 Task: In the  document pitch.txt Use the tool word Count 'and display word count while typing'. Find the word using Dictionary 'appreciation'. Below name insert the link: in.linkedin.com
Action: Mouse moved to (231, 339)
Screenshot: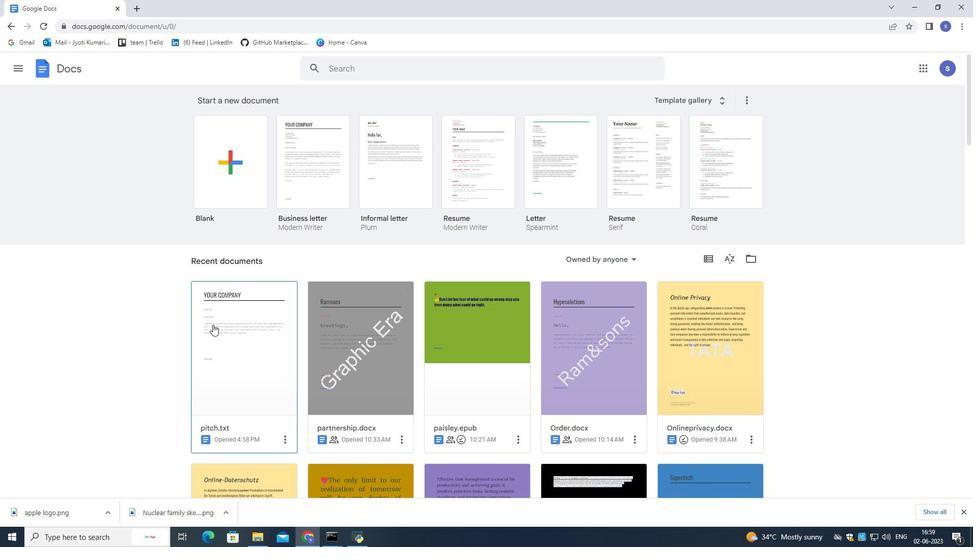 
Action: Mouse pressed left at (231, 339)
Screenshot: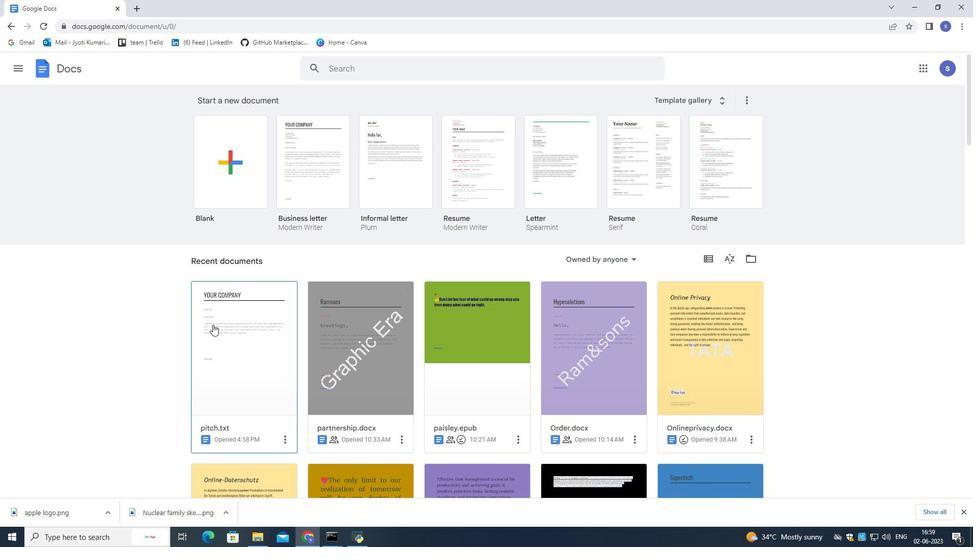 
Action: Mouse moved to (232, 339)
Screenshot: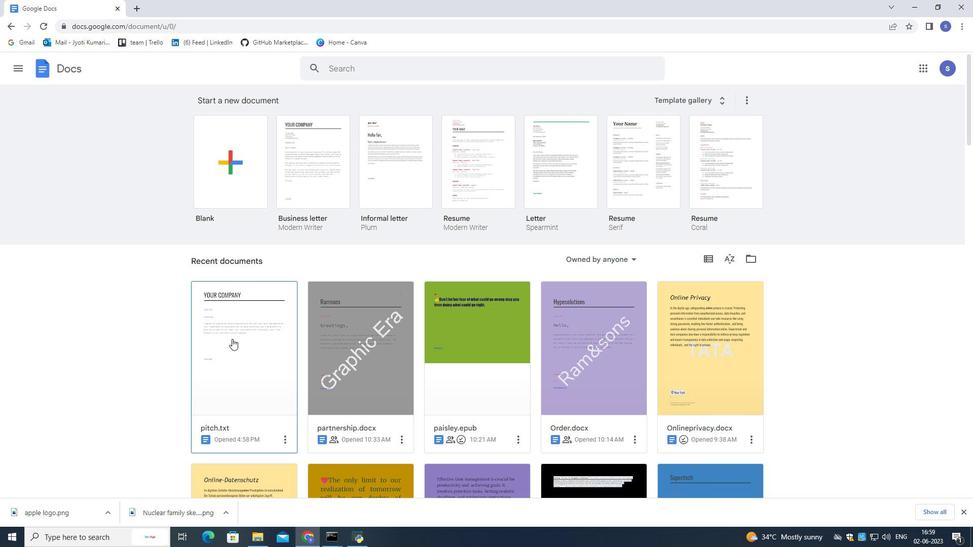 
Action: Mouse pressed left at (232, 339)
Screenshot: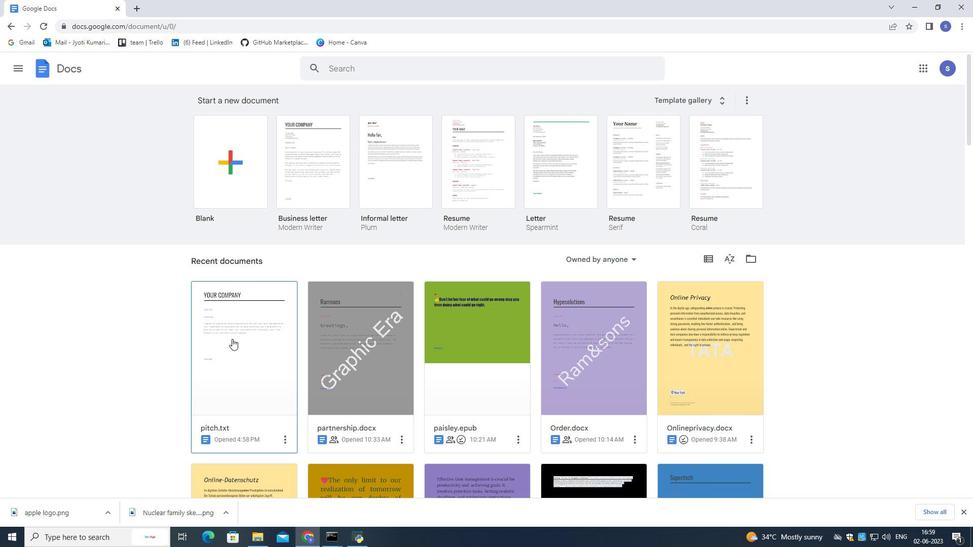 
Action: Mouse moved to (160, 76)
Screenshot: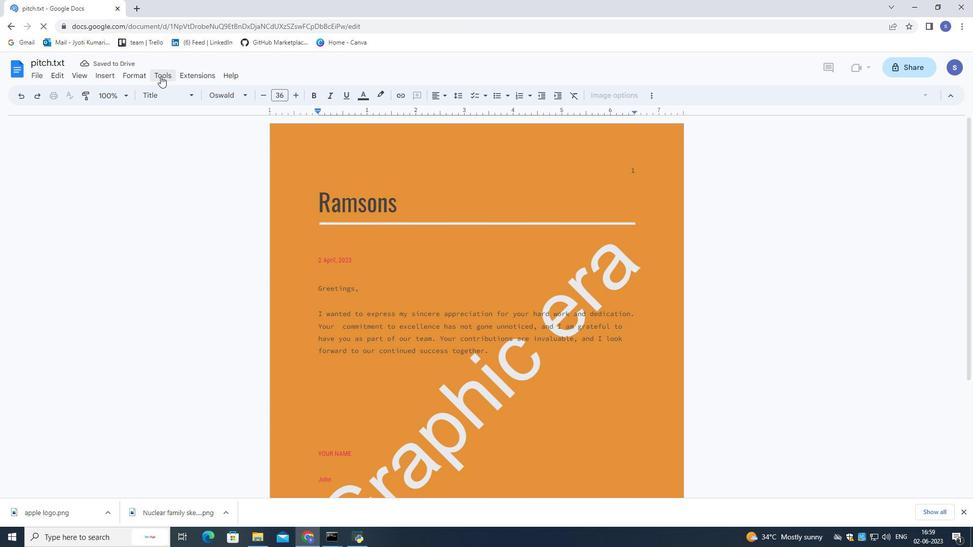 
Action: Mouse pressed left at (160, 76)
Screenshot: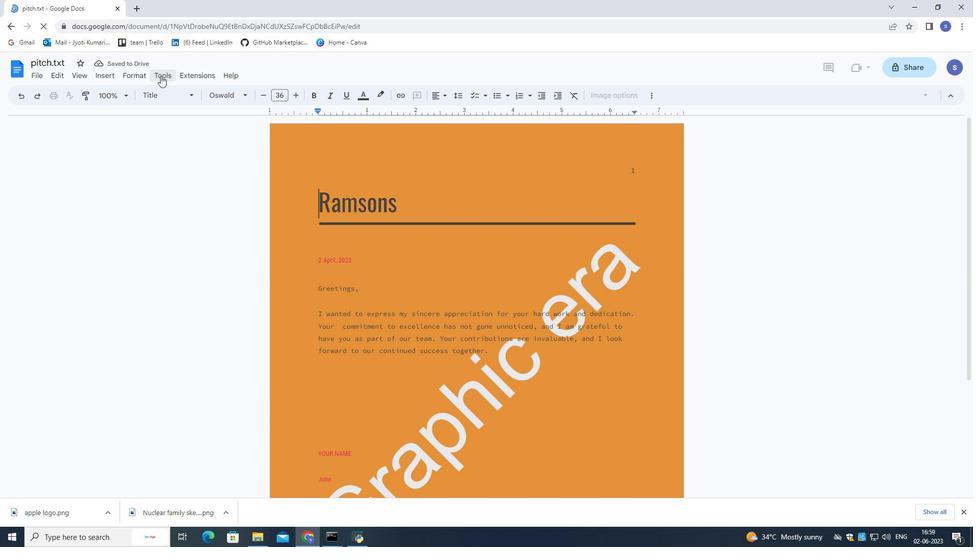 
Action: Mouse moved to (167, 106)
Screenshot: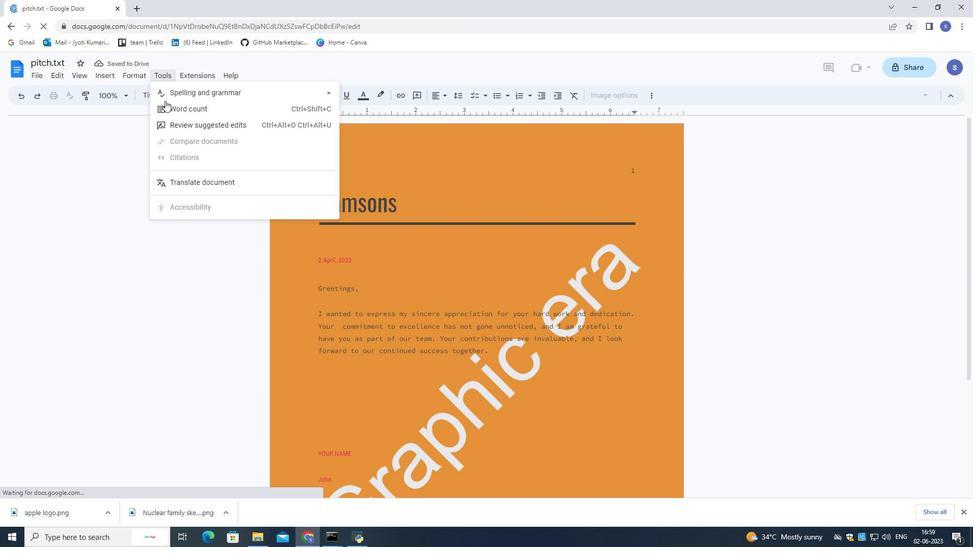 
Action: Mouse pressed left at (167, 106)
Screenshot: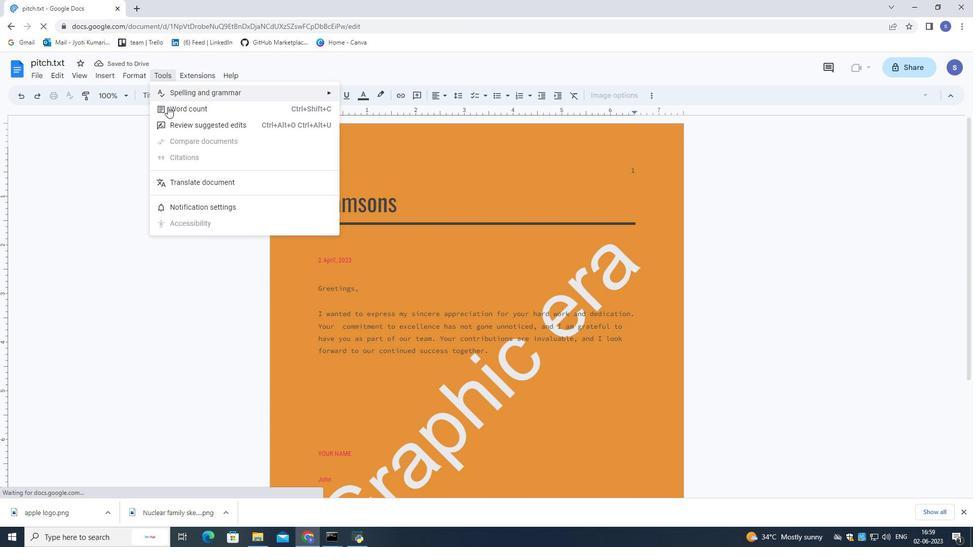 
Action: Mouse moved to (451, 317)
Screenshot: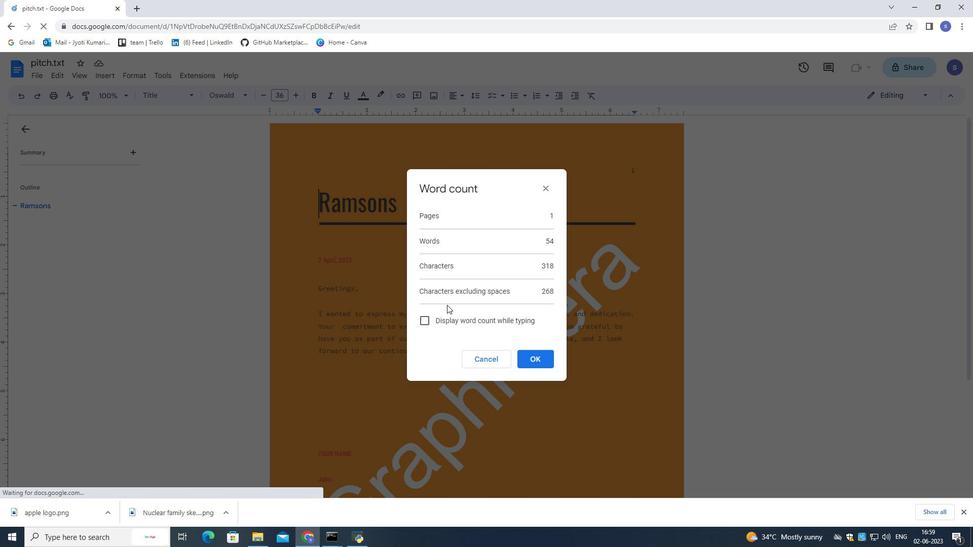 
Action: Mouse pressed left at (451, 317)
Screenshot: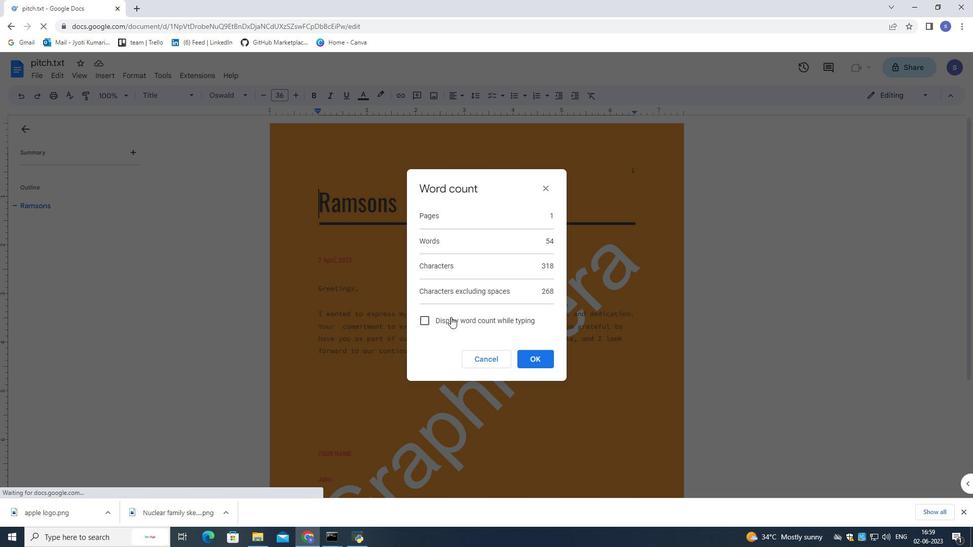 
Action: Mouse moved to (541, 358)
Screenshot: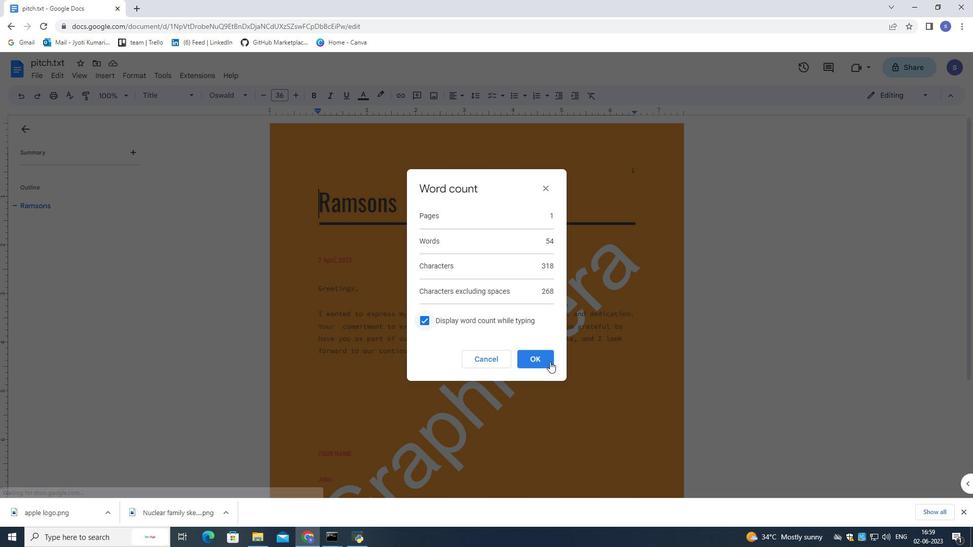 
Action: Mouse pressed left at (541, 358)
Screenshot: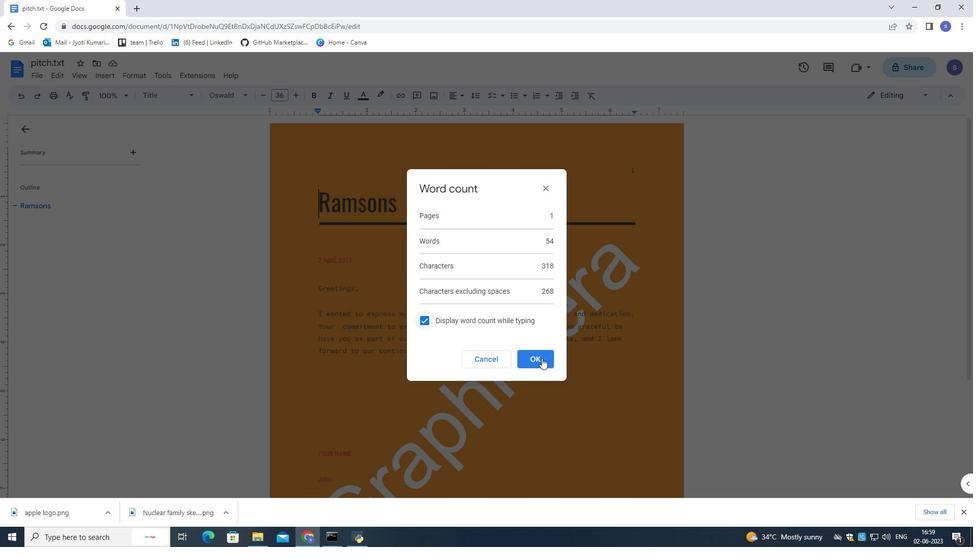 
Action: Mouse moved to (167, 72)
Screenshot: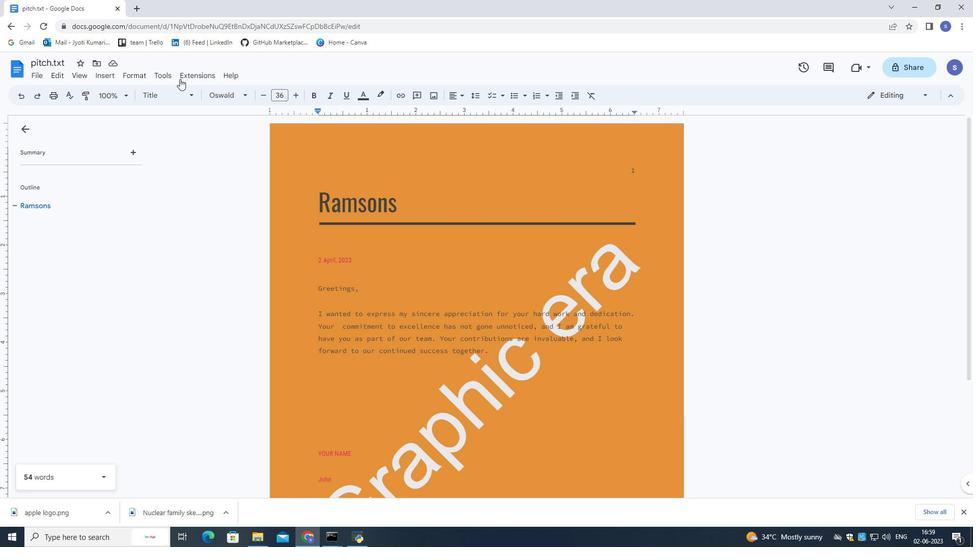 
Action: Mouse pressed left at (167, 72)
Screenshot: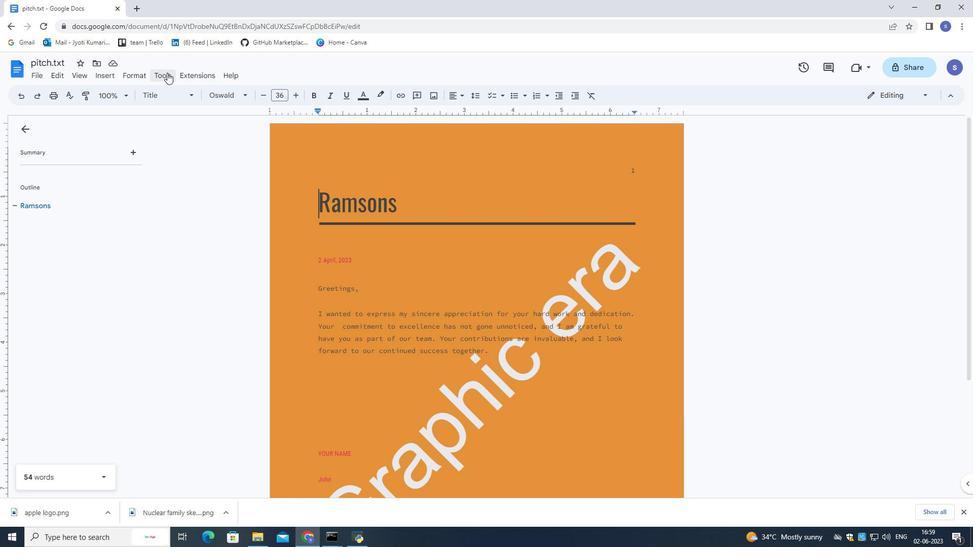 
Action: Mouse moved to (189, 204)
Screenshot: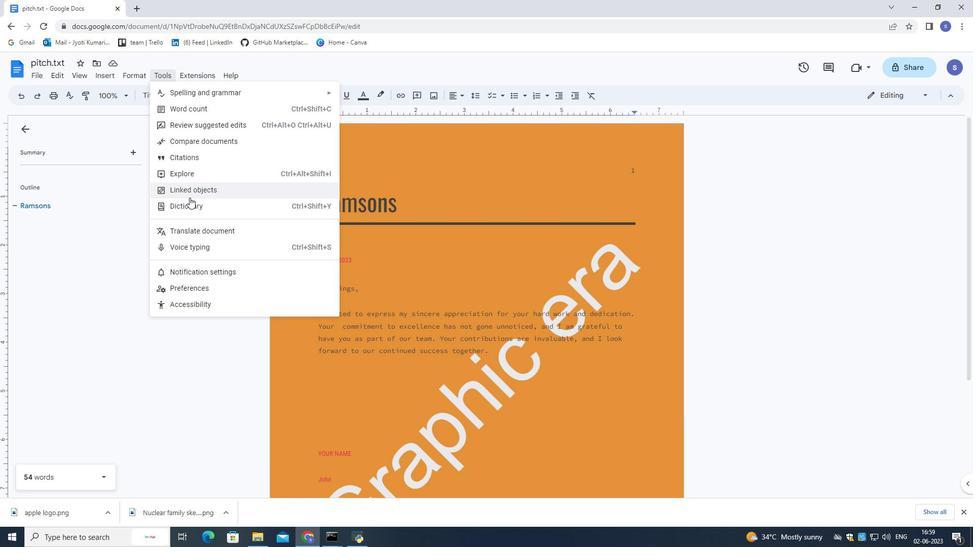 
Action: Mouse pressed left at (189, 204)
Screenshot: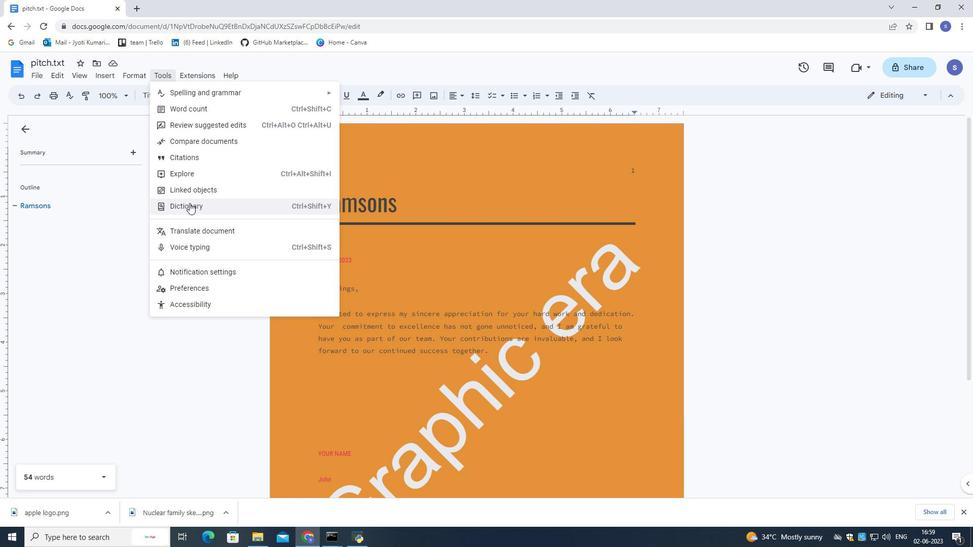 
Action: Mouse moved to (878, 125)
Screenshot: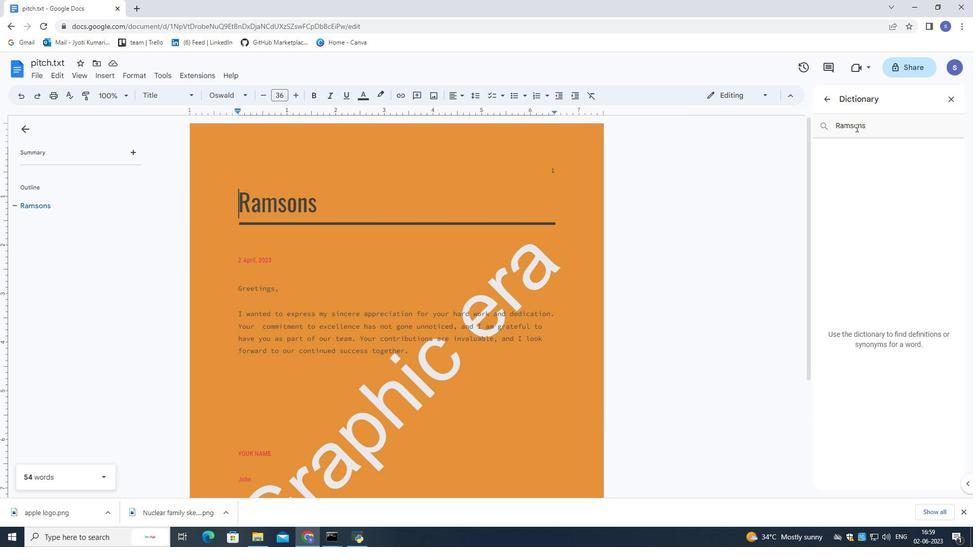 
Action: Mouse pressed left at (878, 125)
Screenshot: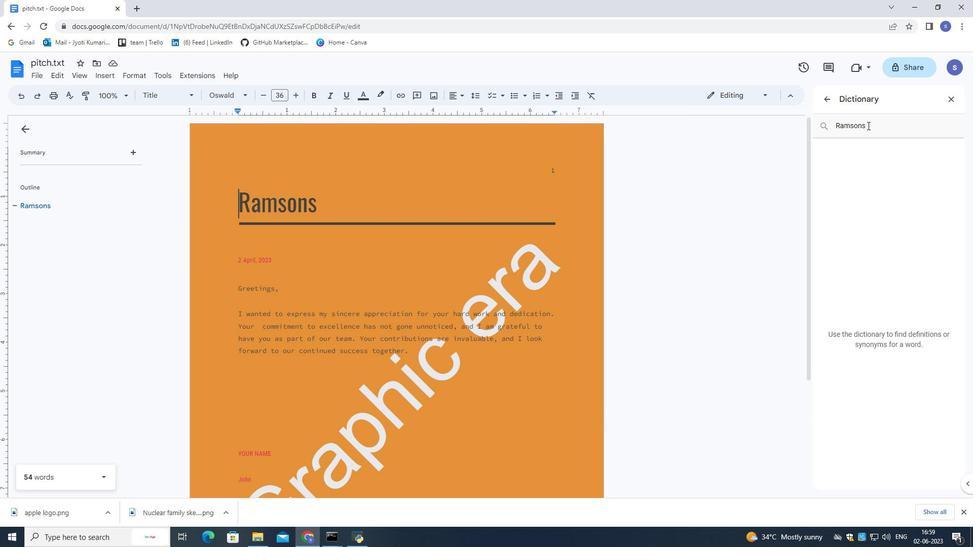 
Action: Mouse pressed left at (878, 125)
Screenshot: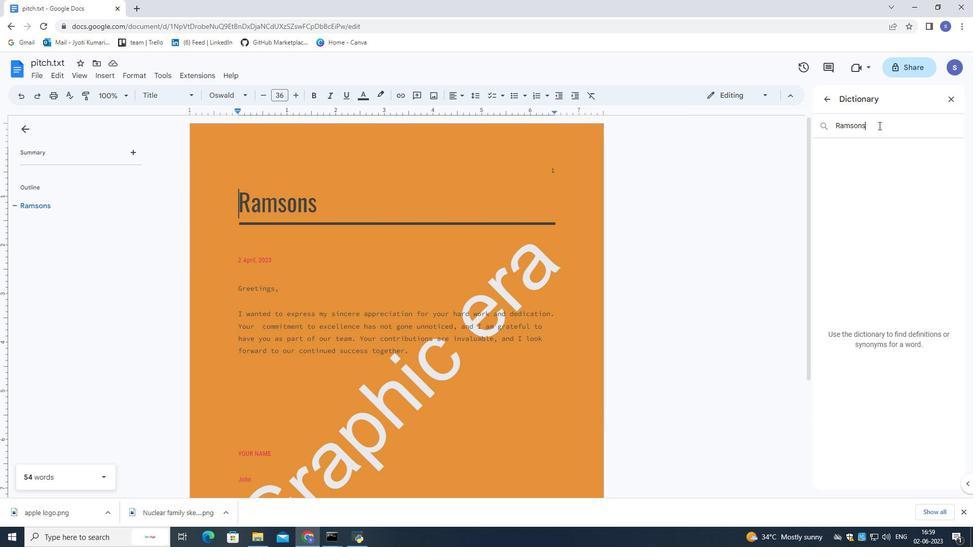 
Action: Mouse moved to (676, 60)
Screenshot: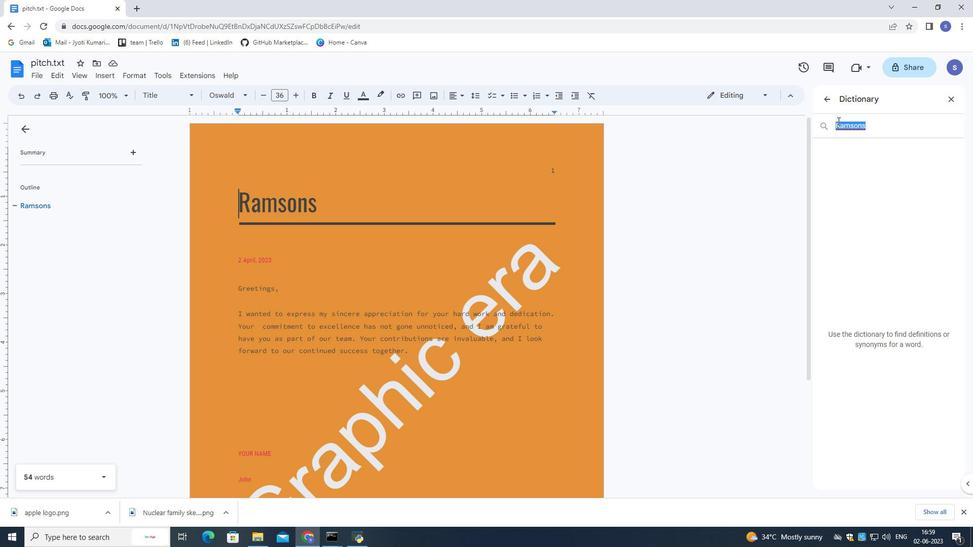 
Action: Key pressed appreciatin<Key.enter>
Screenshot: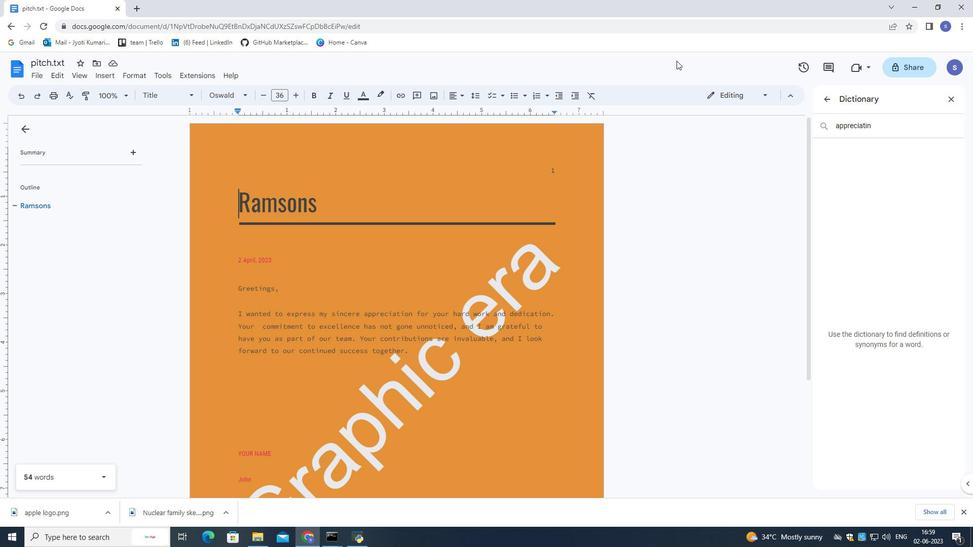 
Action: Mouse moved to (367, 342)
Screenshot: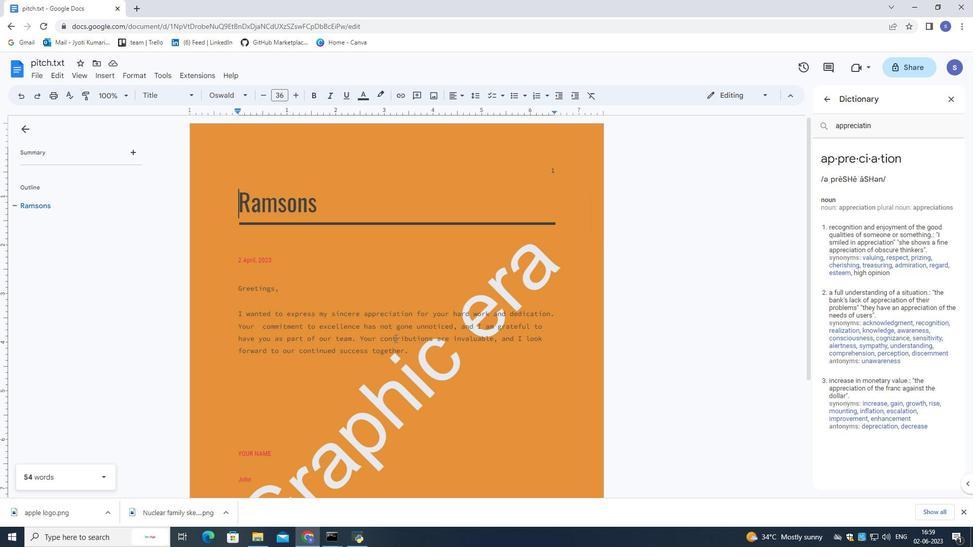 
Action: Mouse scrolled (367, 342) with delta (0, 0)
Screenshot: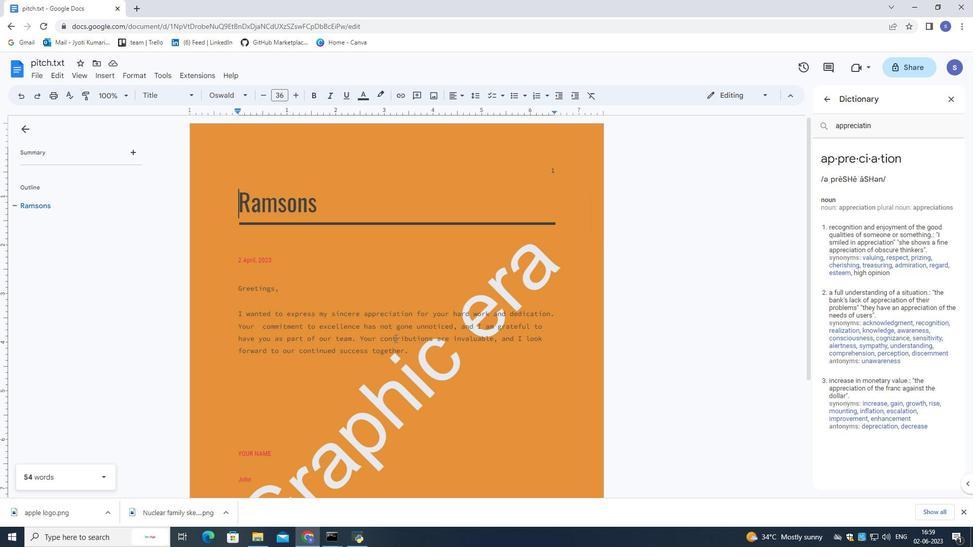 
Action: Mouse moved to (366, 343)
Screenshot: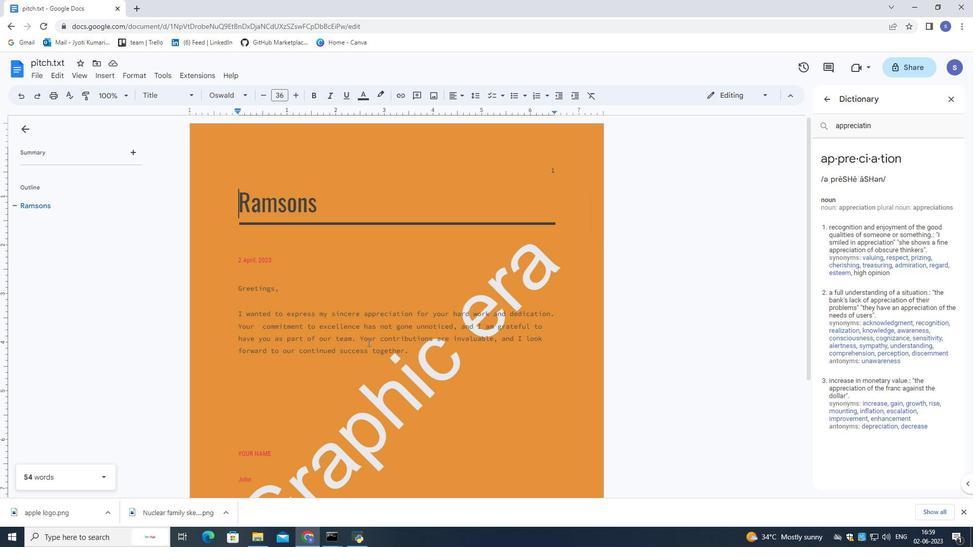 
Action: Mouse scrolled (367, 342) with delta (0, 0)
Screenshot: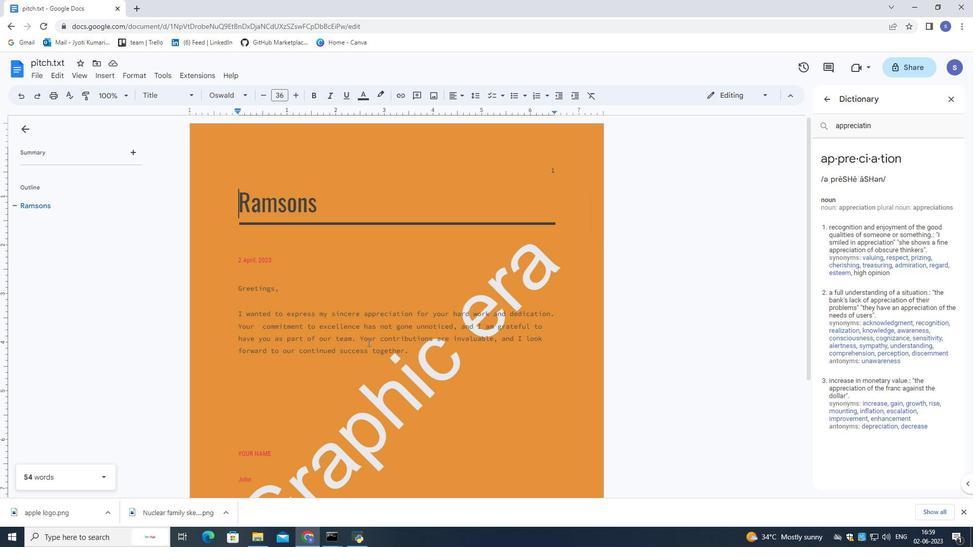 
Action: Mouse scrolled (367, 342) with delta (0, 0)
Screenshot: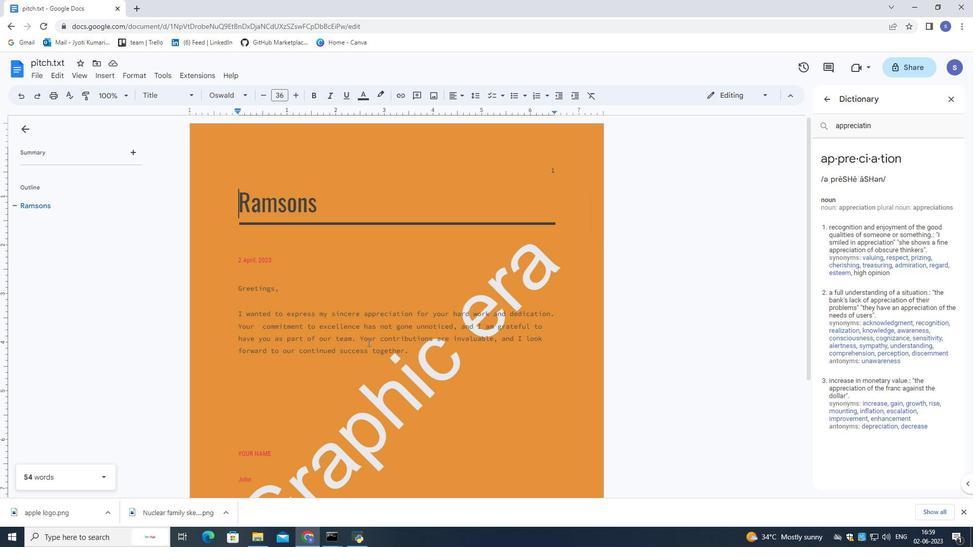 
Action: Mouse moved to (366, 343)
Screenshot: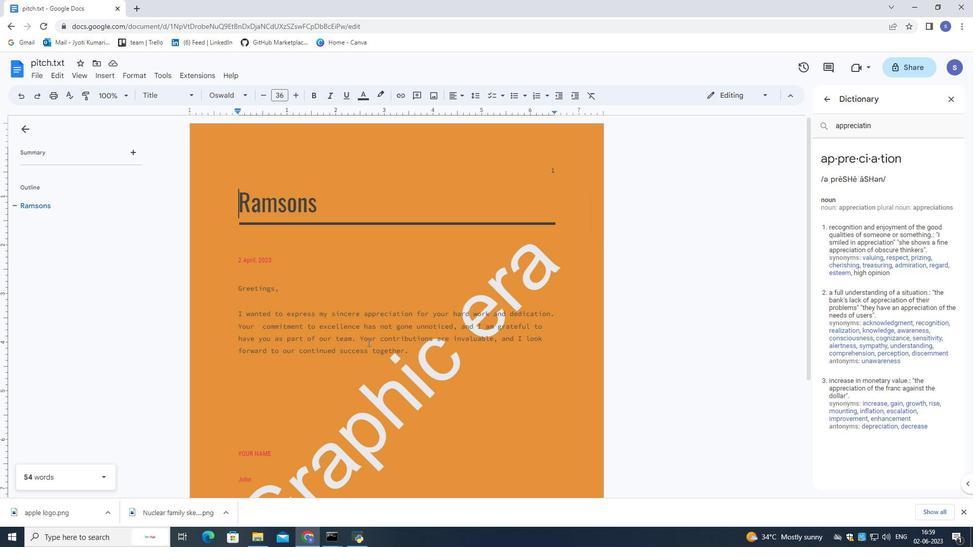 
Action: Mouse scrolled (367, 342) with delta (0, 0)
Screenshot: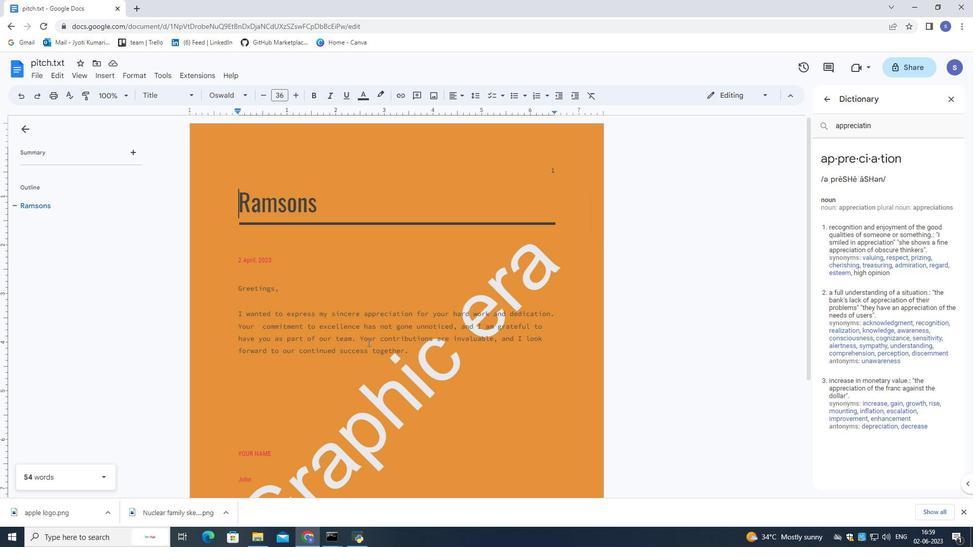 
Action: Mouse moved to (365, 343)
Screenshot: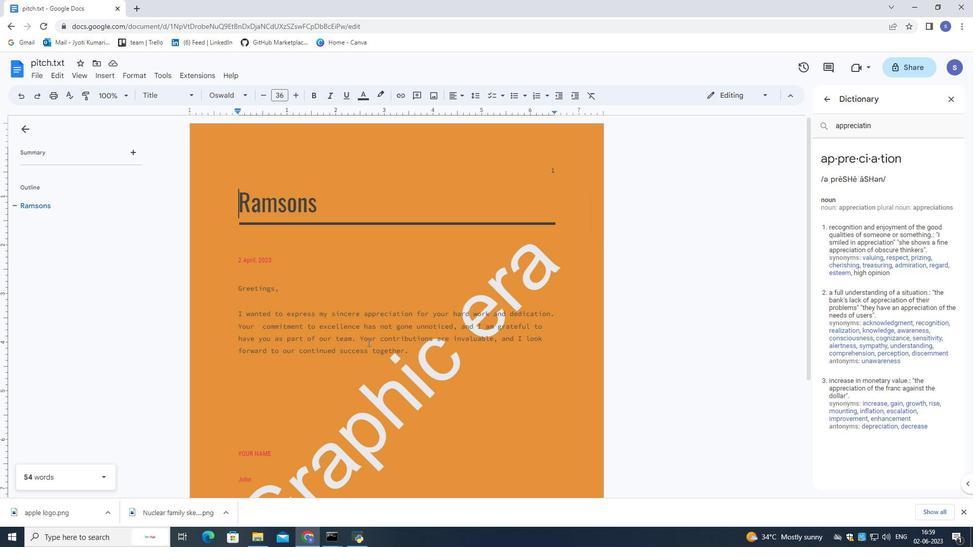
Action: Mouse scrolled (367, 342) with delta (0, 0)
Screenshot: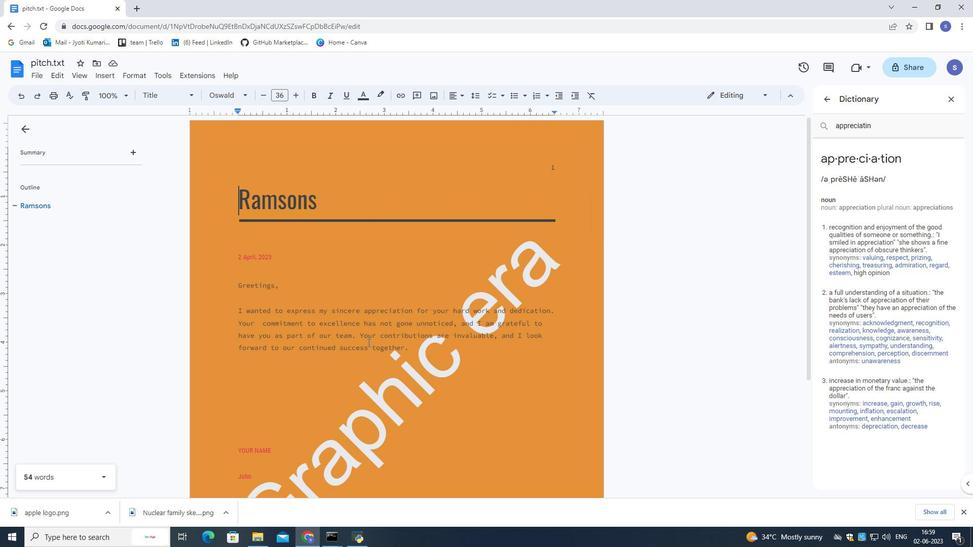 
Action: Mouse moved to (277, 315)
Screenshot: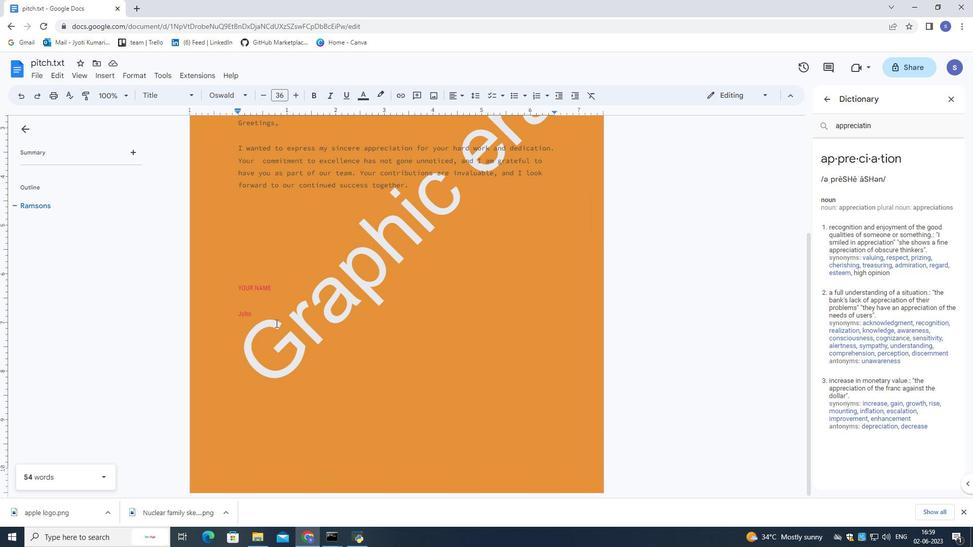 
Action: Mouse pressed left at (277, 315)
Screenshot: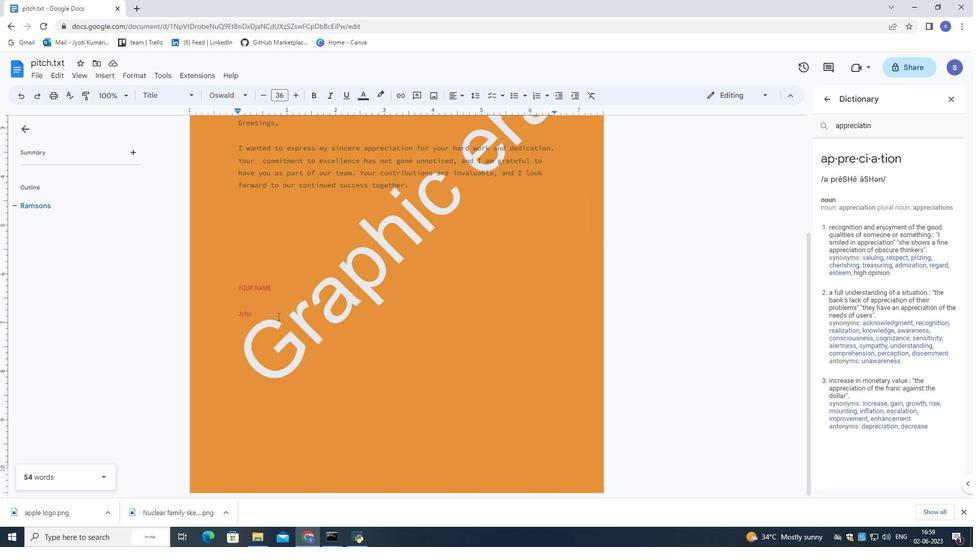 
Action: Mouse moved to (276, 314)
Screenshot: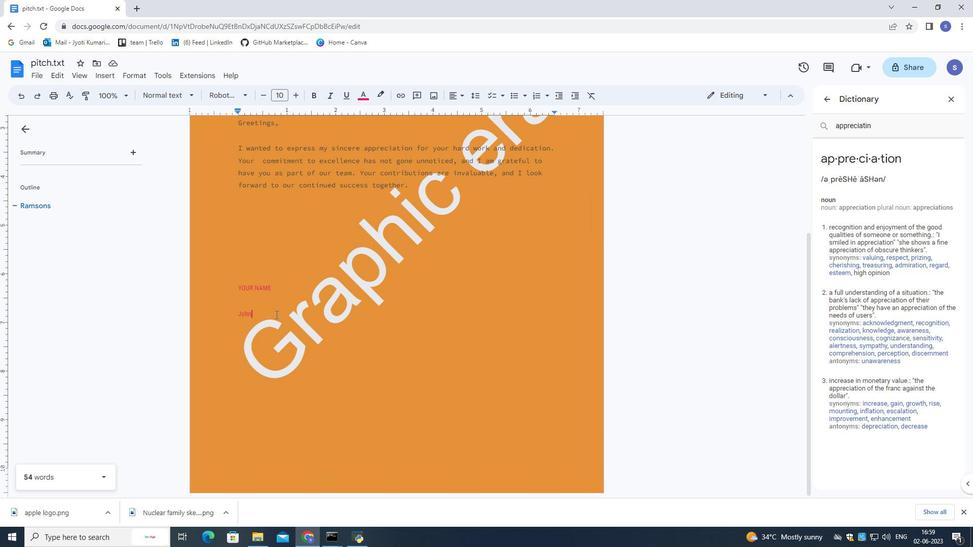
Action: Key pressed <Key.enter>
Screenshot: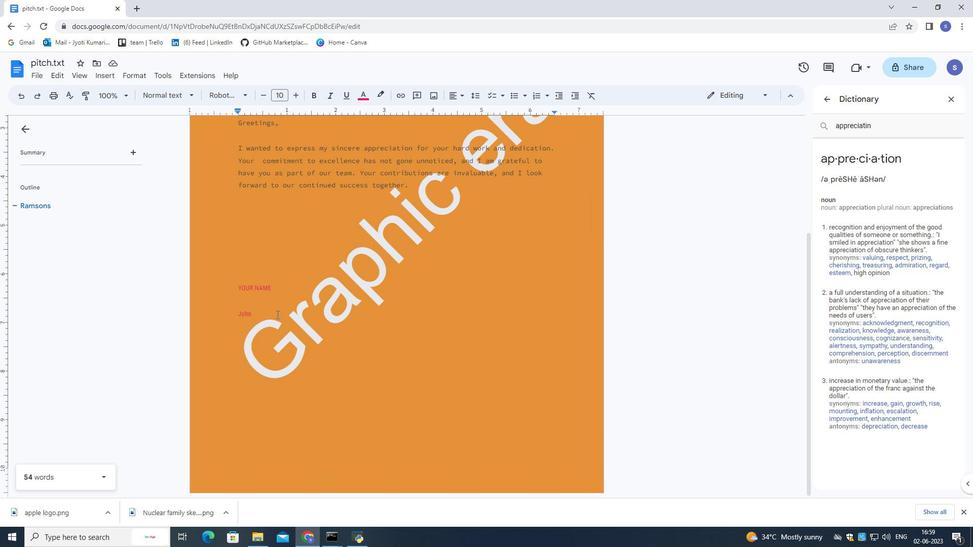 
Action: Mouse moved to (402, 99)
Screenshot: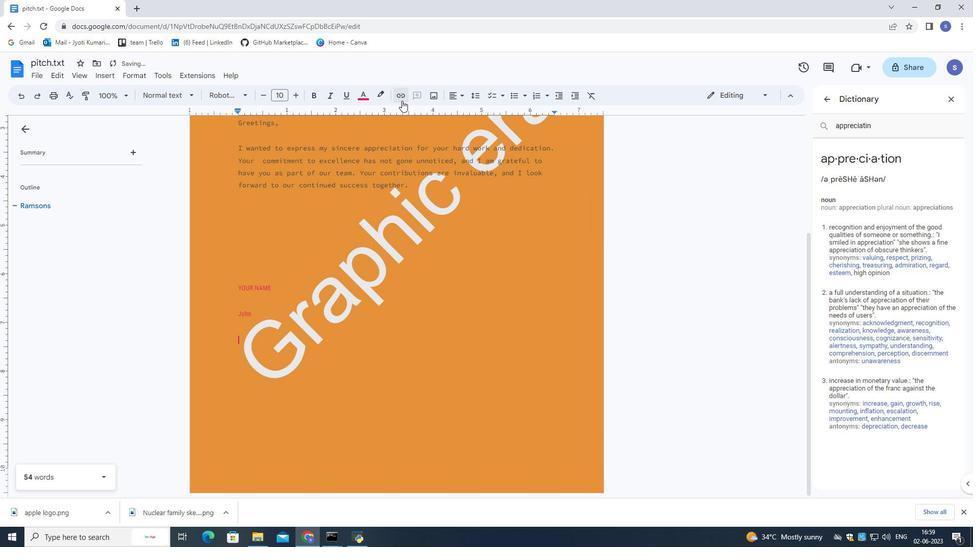 
Action: Mouse pressed left at (402, 99)
Screenshot: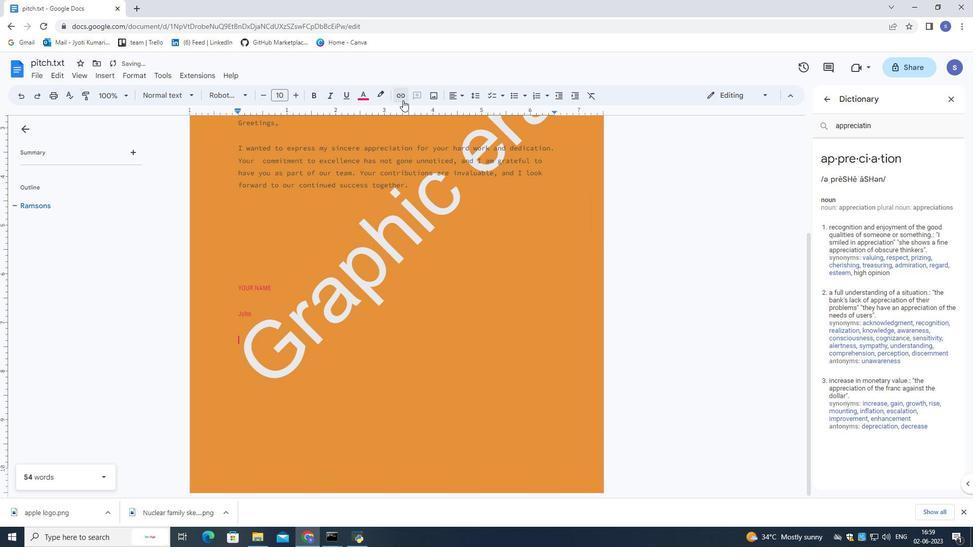 
Action: Mouse moved to (353, 179)
Screenshot: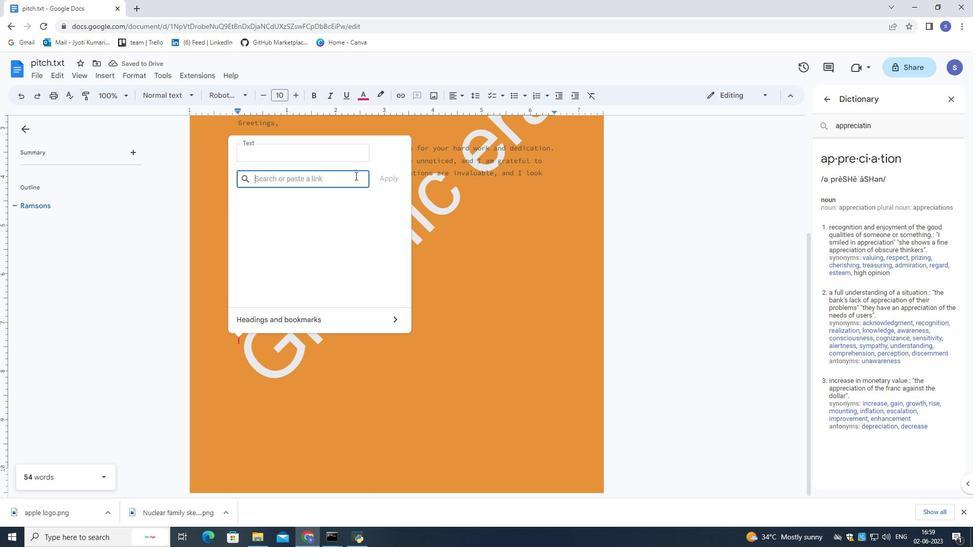 
Action: Key pressed in.ink<Key.backspace><Key.backspace><Key.backspace>linkedin.com
Screenshot: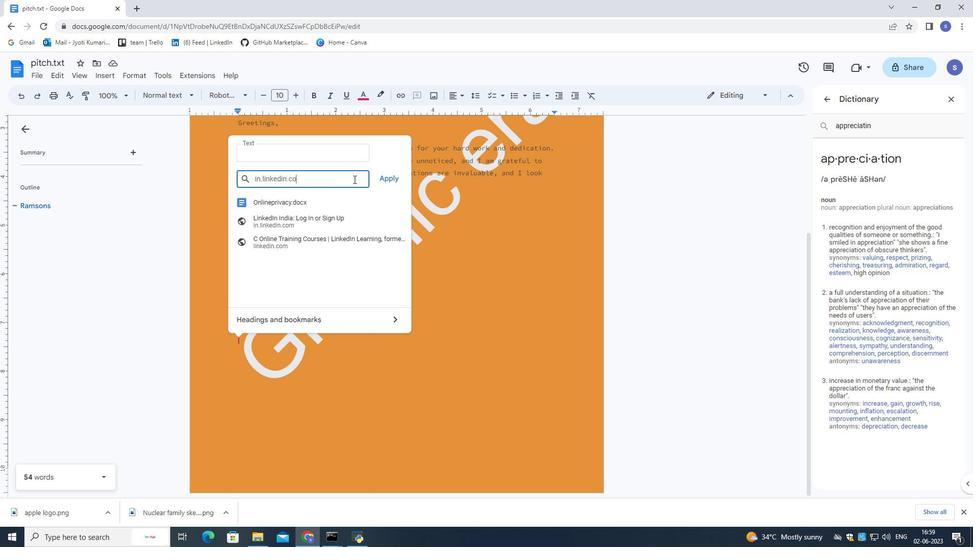 
Action: Mouse moved to (387, 178)
Screenshot: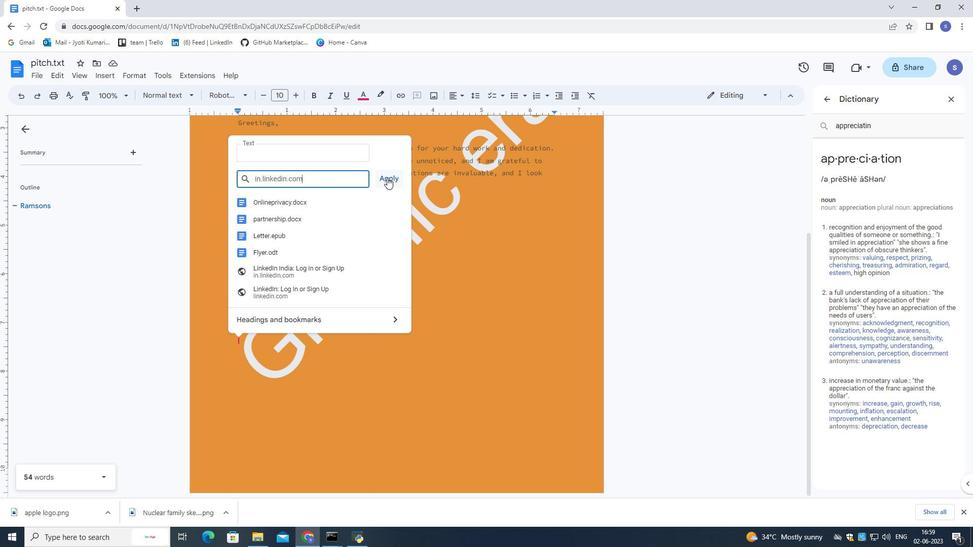 
Action: Mouse pressed left at (387, 178)
Screenshot: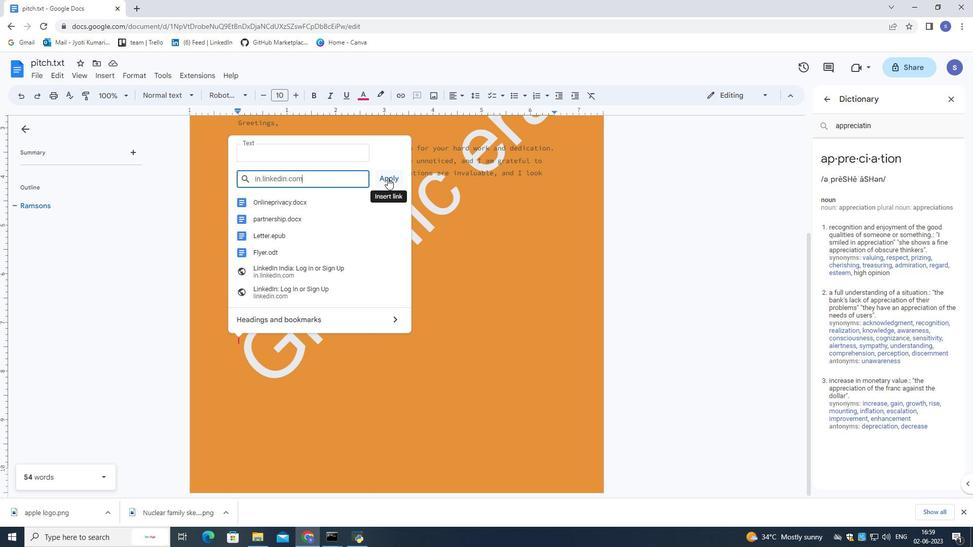 
Action: Mouse moved to (410, 243)
Screenshot: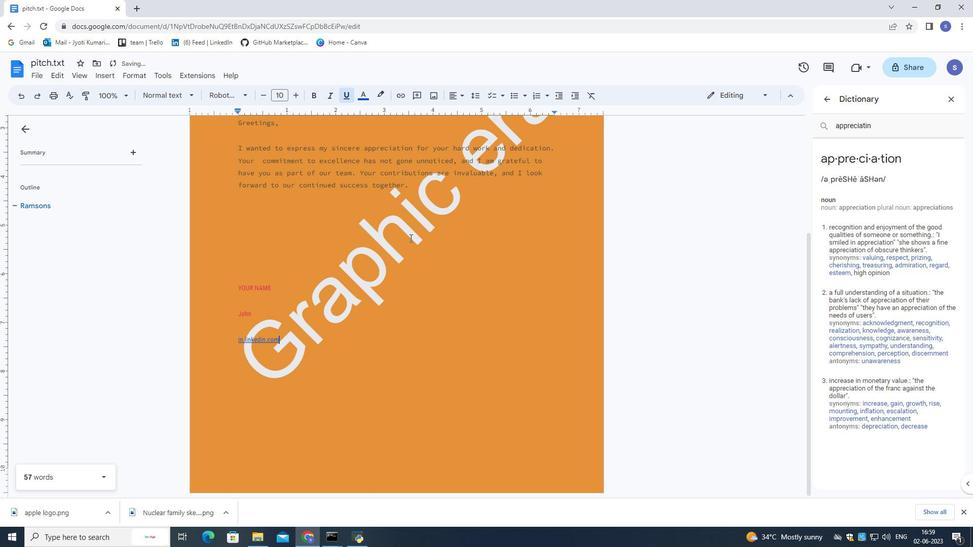 
